 Task: Create a due date automation trigger when advanced on, on the tuesday after a card is due add dates without a start date at 11:00 AM.
Action: Mouse moved to (1108, 86)
Screenshot: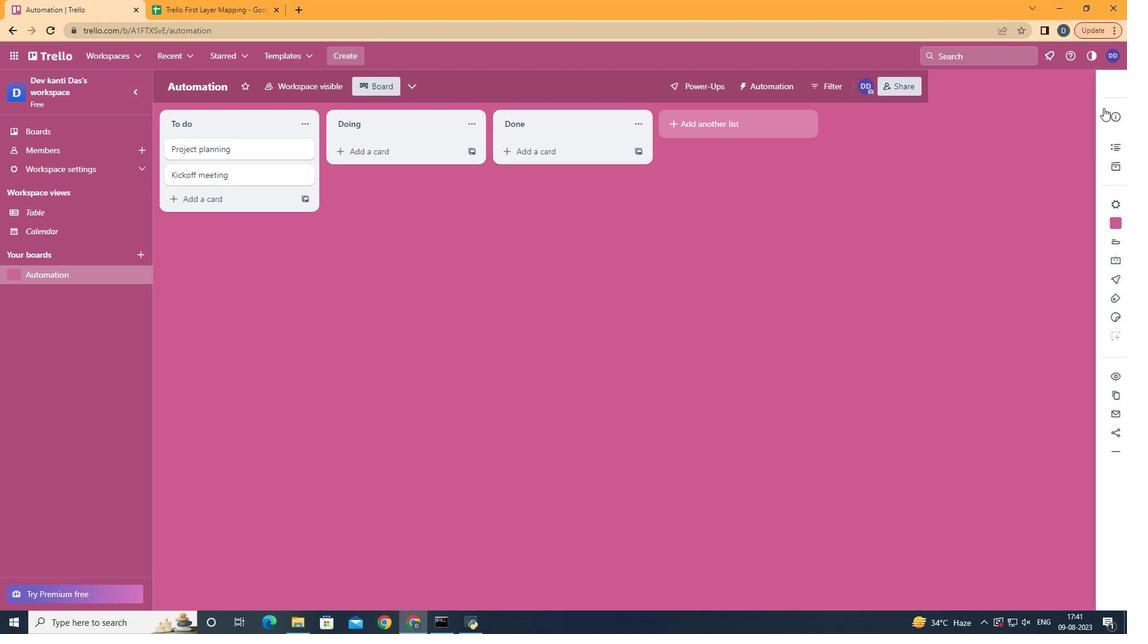 
Action: Mouse pressed left at (1108, 86)
Screenshot: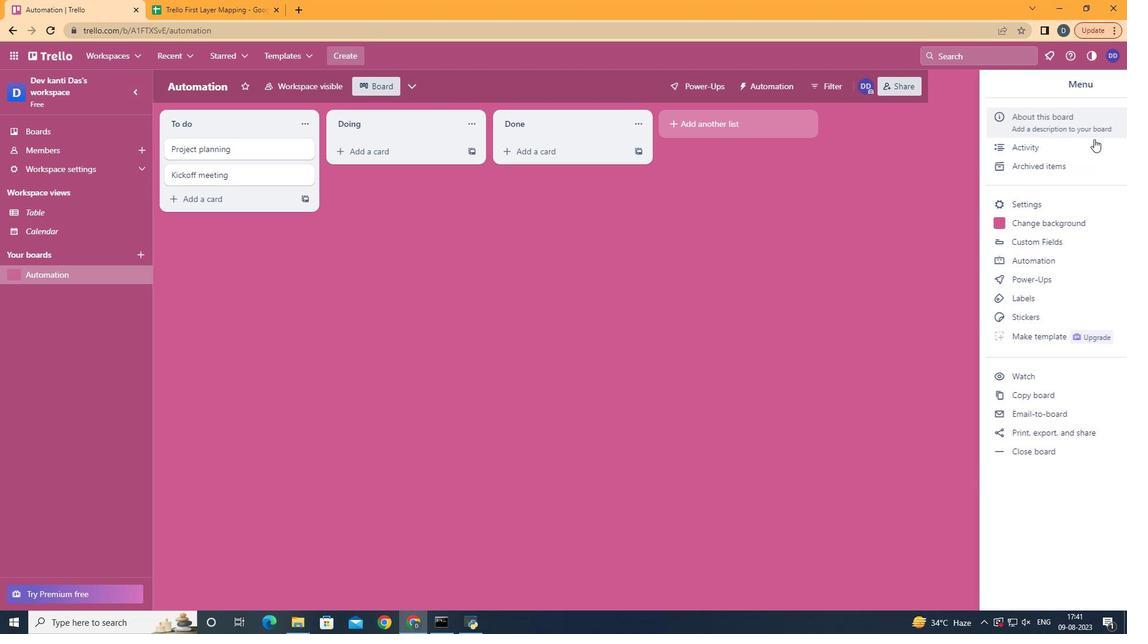 
Action: Mouse moved to (1001, 261)
Screenshot: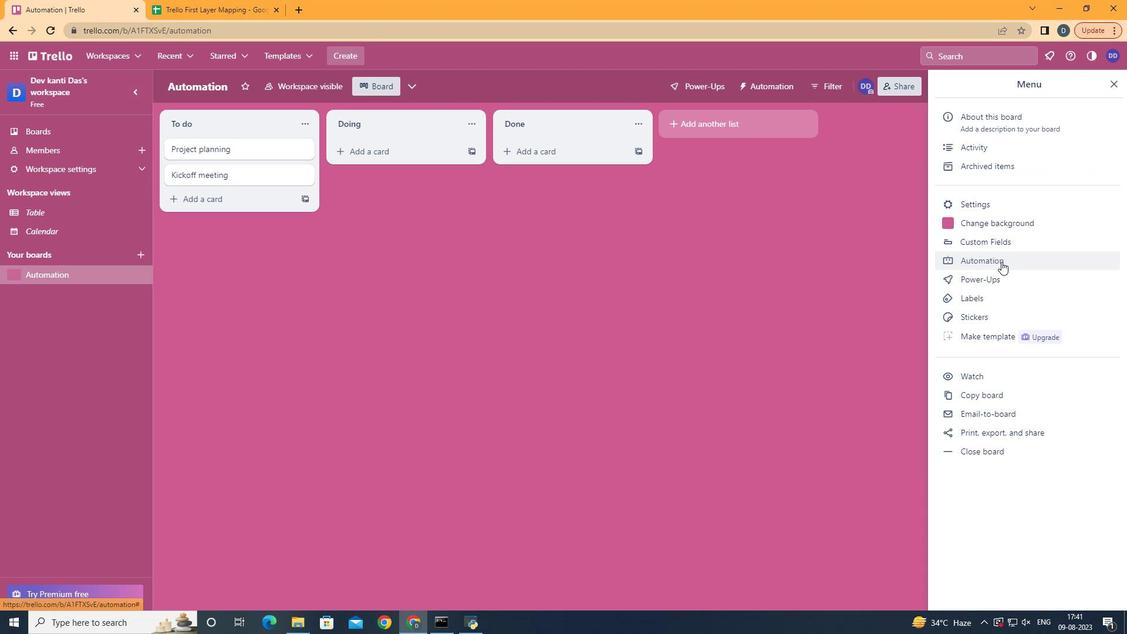 
Action: Mouse pressed left at (1001, 261)
Screenshot: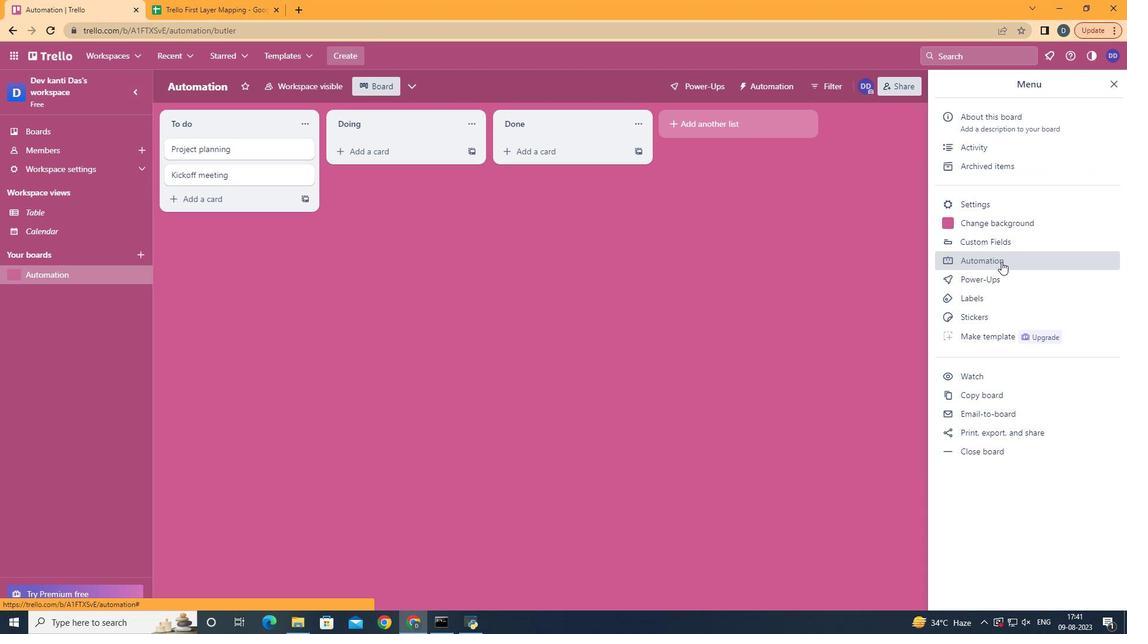
Action: Mouse moved to (227, 232)
Screenshot: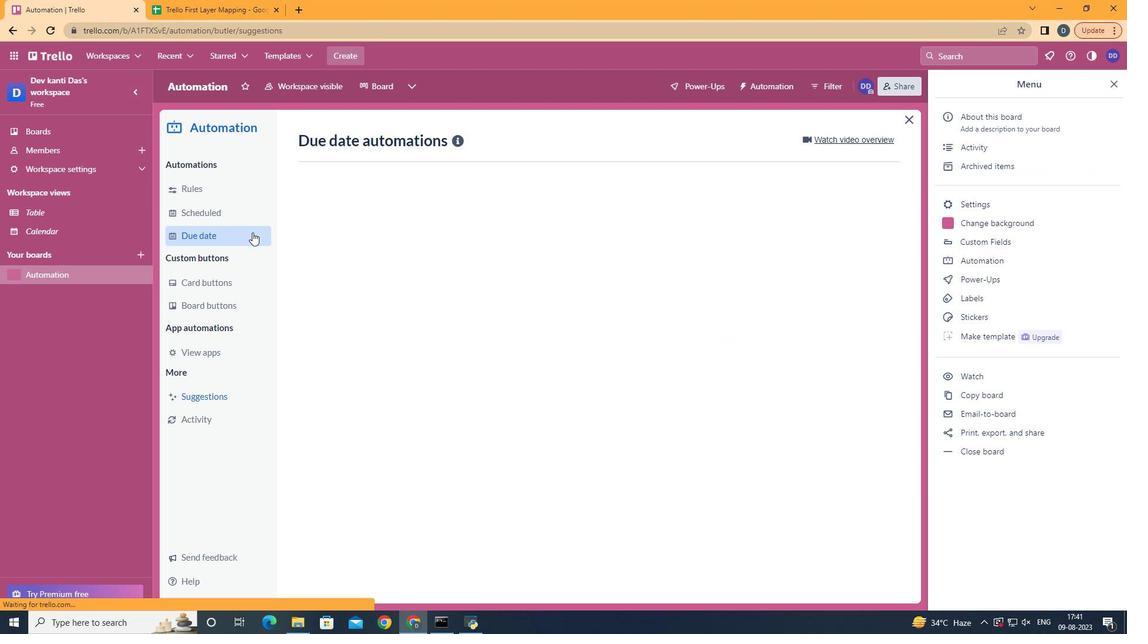 
Action: Mouse pressed left at (227, 232)
Screenshot: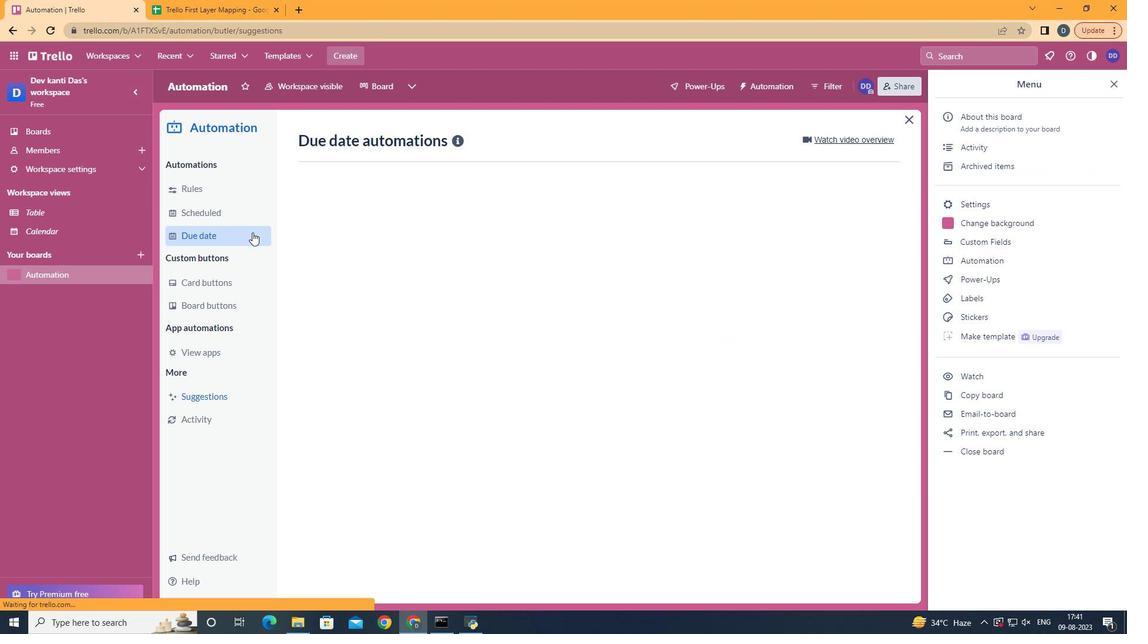
Action: Mouse moved to (827, 136)
Screenshot: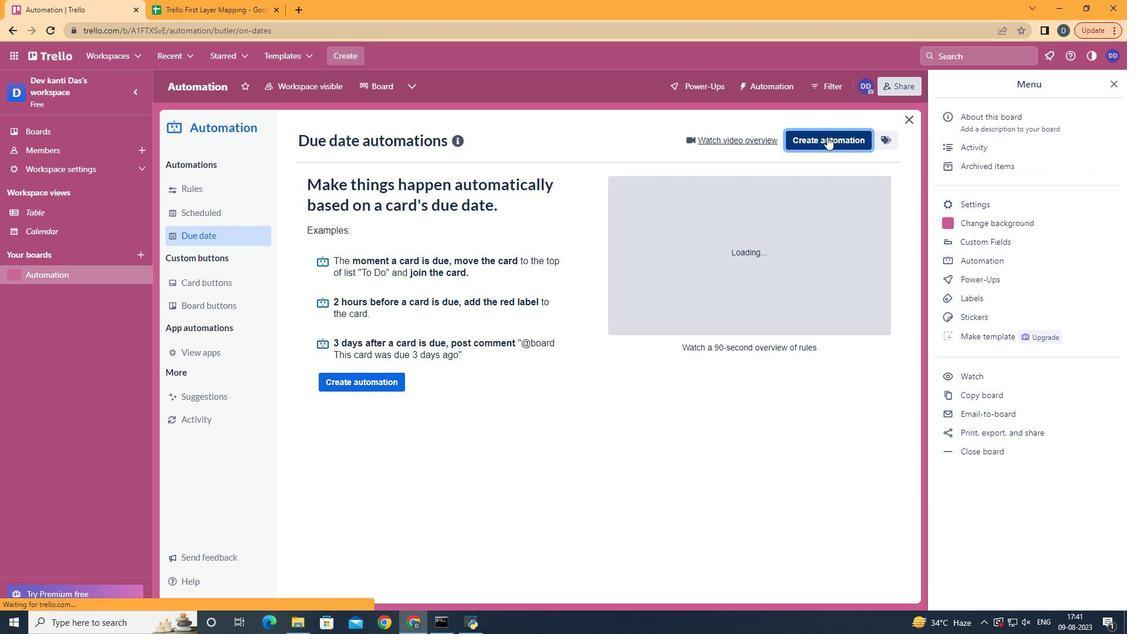 
Action: Mouse pressed left at (827, 136)
Screenshot: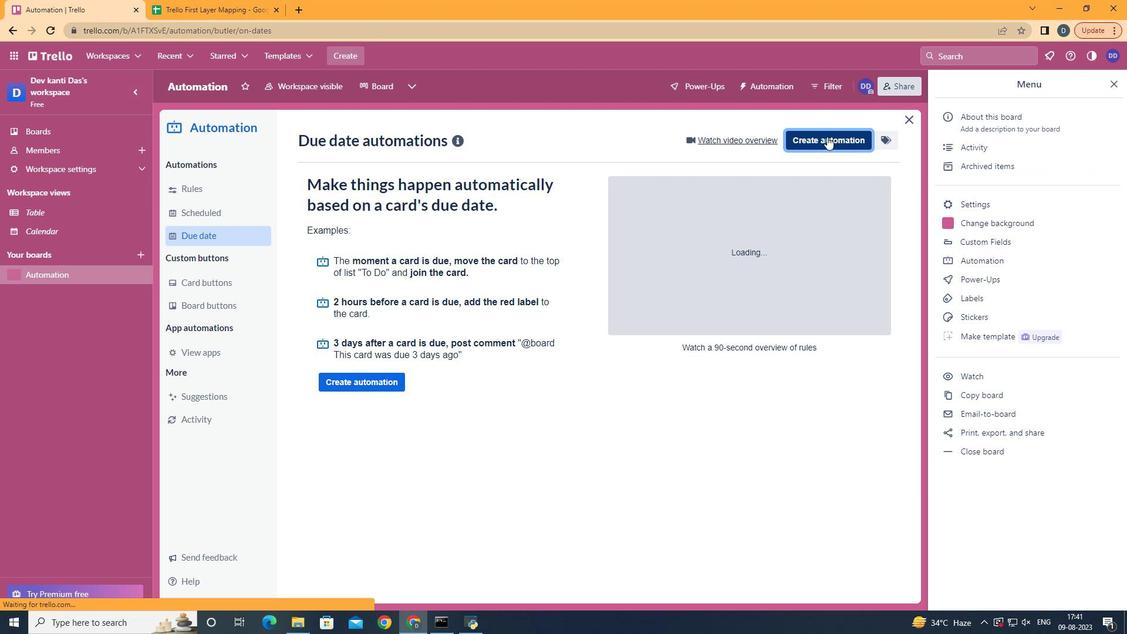 
Action: Mouse moved to (603, 248)
Screenshot: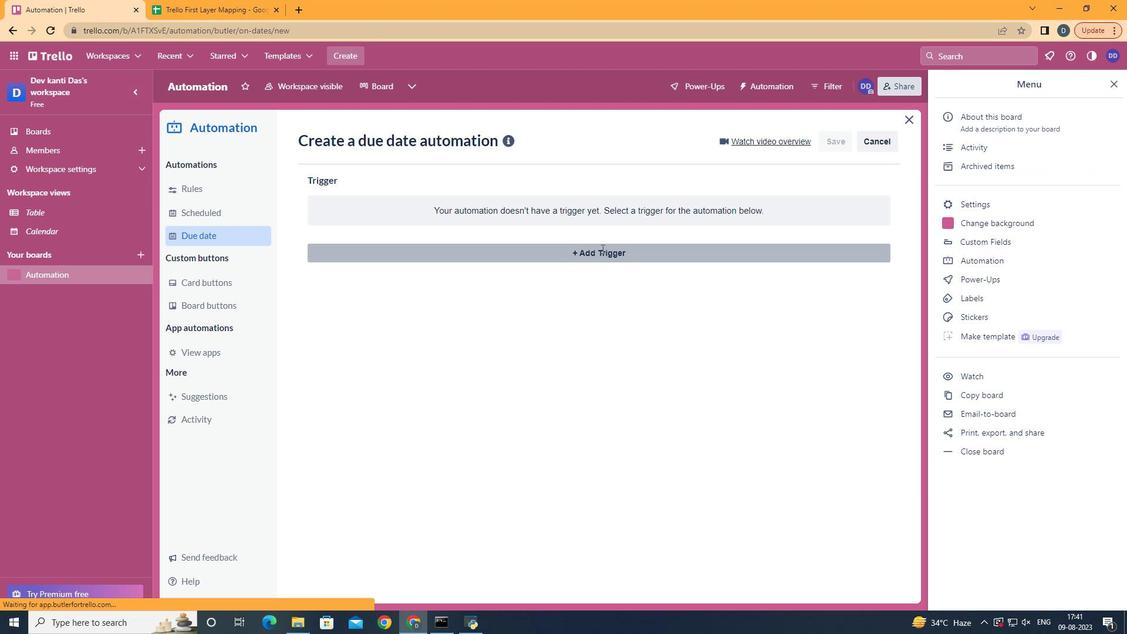
Action: Mouse pressed left at (603, 248)
Screenshot: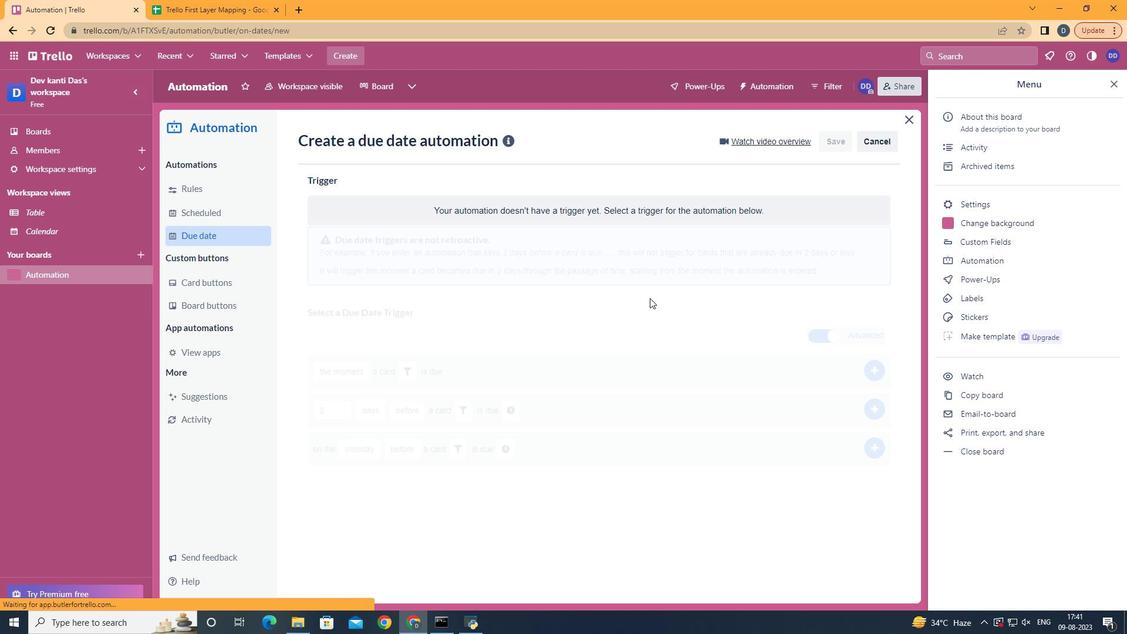 
Action: Mouse moved to (379, 333)
Screenshot: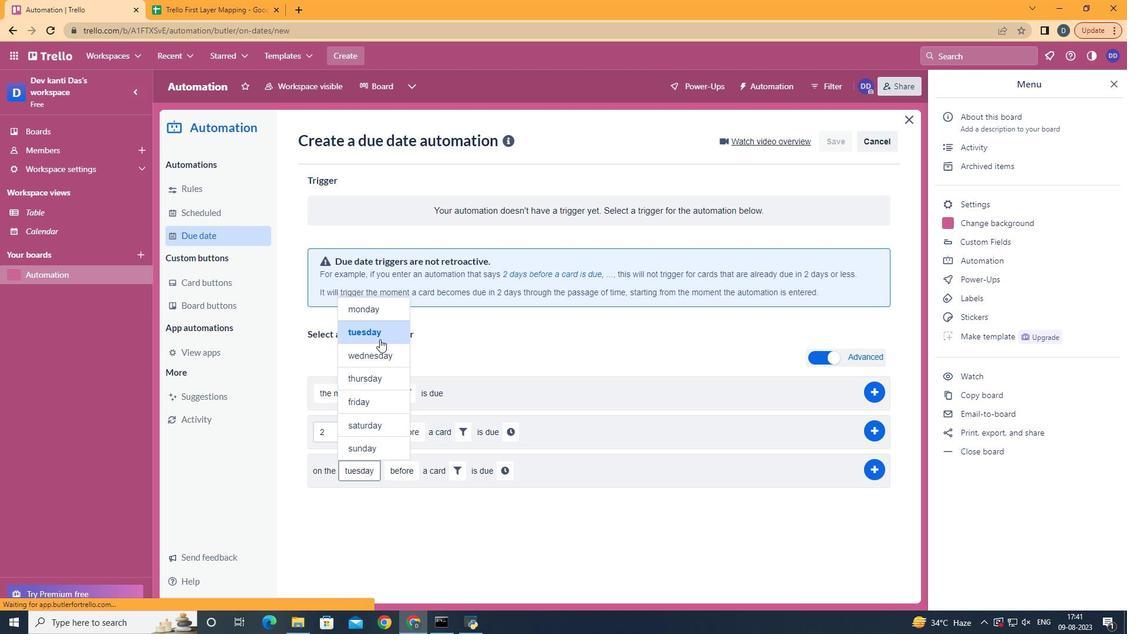 
Action: Mouse pressed left at (379, 333)
Screenshot: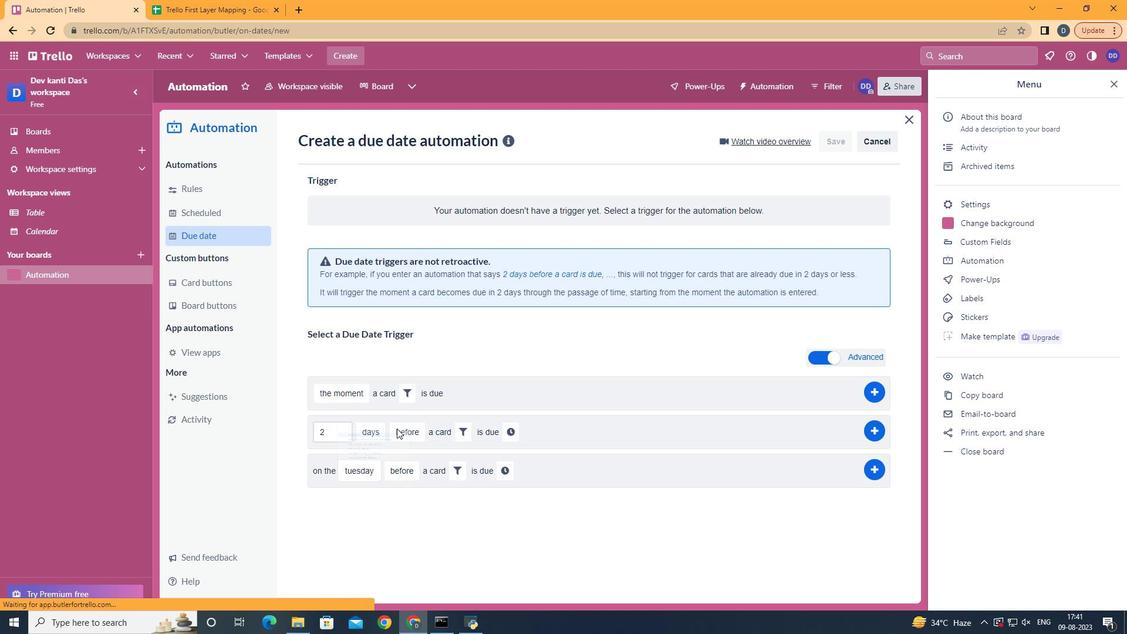
Action: Mouse moved to (424, 510)
Screenshot: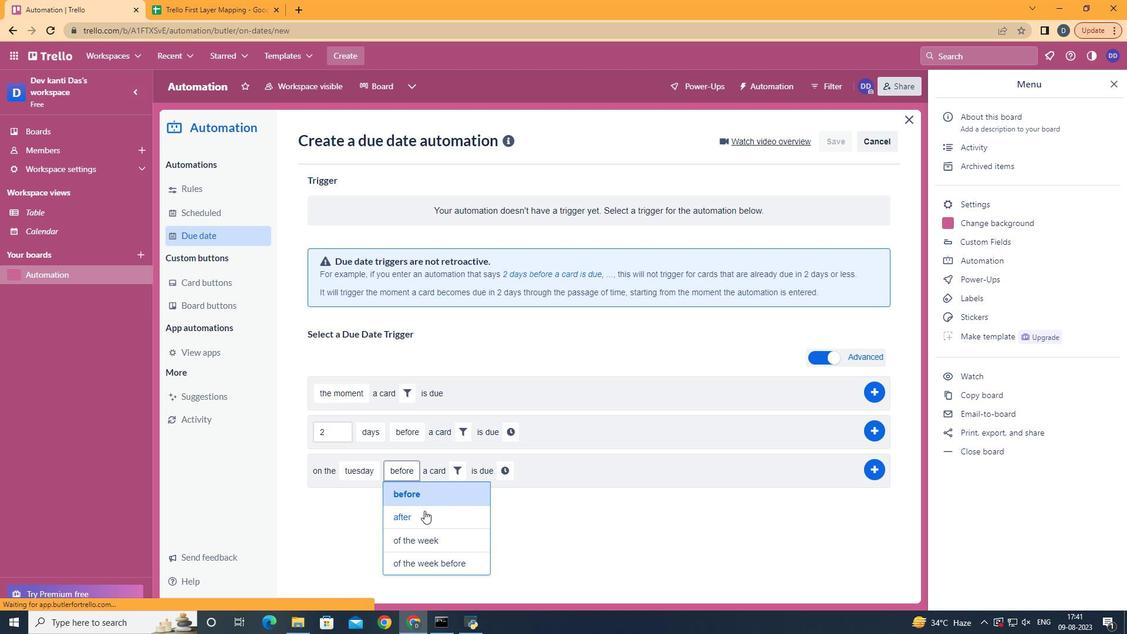 
Action: Mouse pressed left at (424, 510)
Screenshot: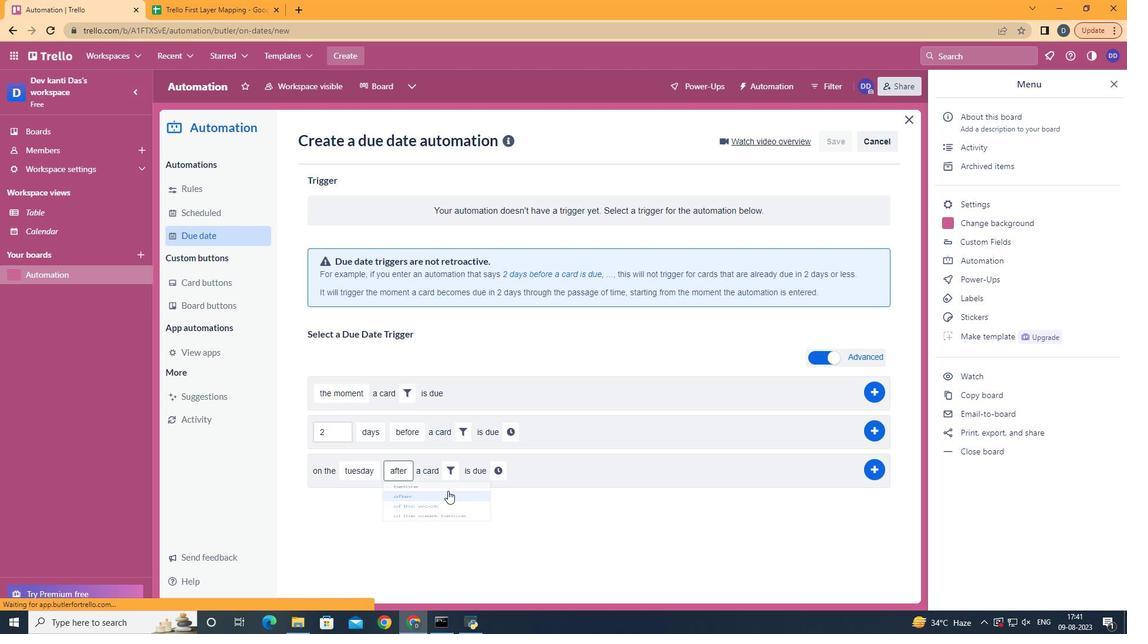 
Action: Mouse moved to (452, 479)
Screenshot: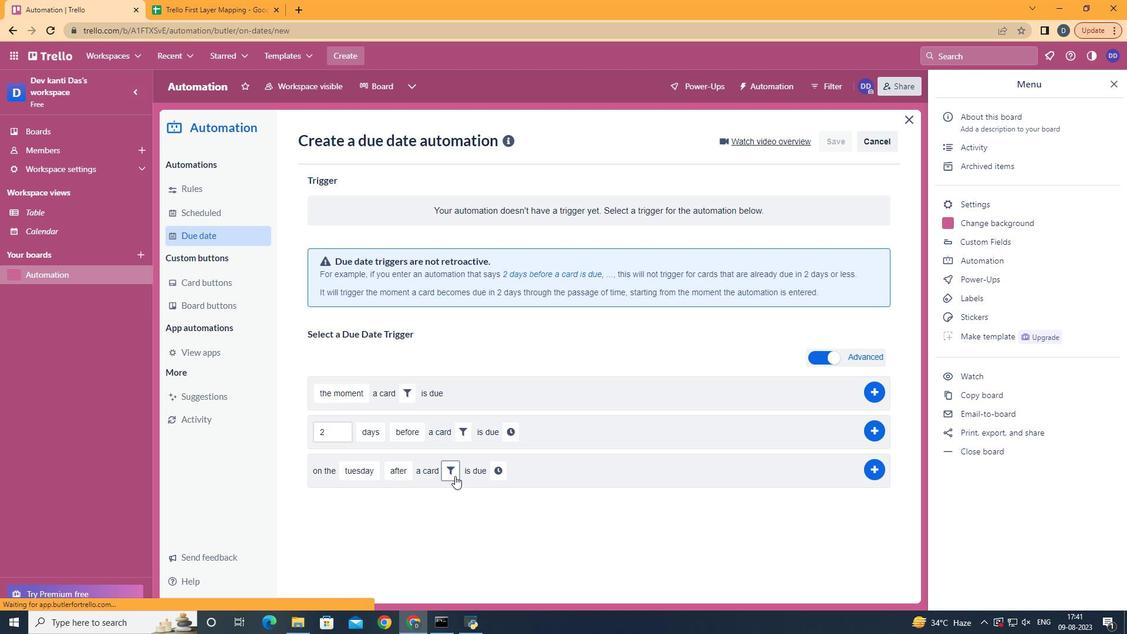 
Action: Mouse pressed left at (452, 479)
Screenshot: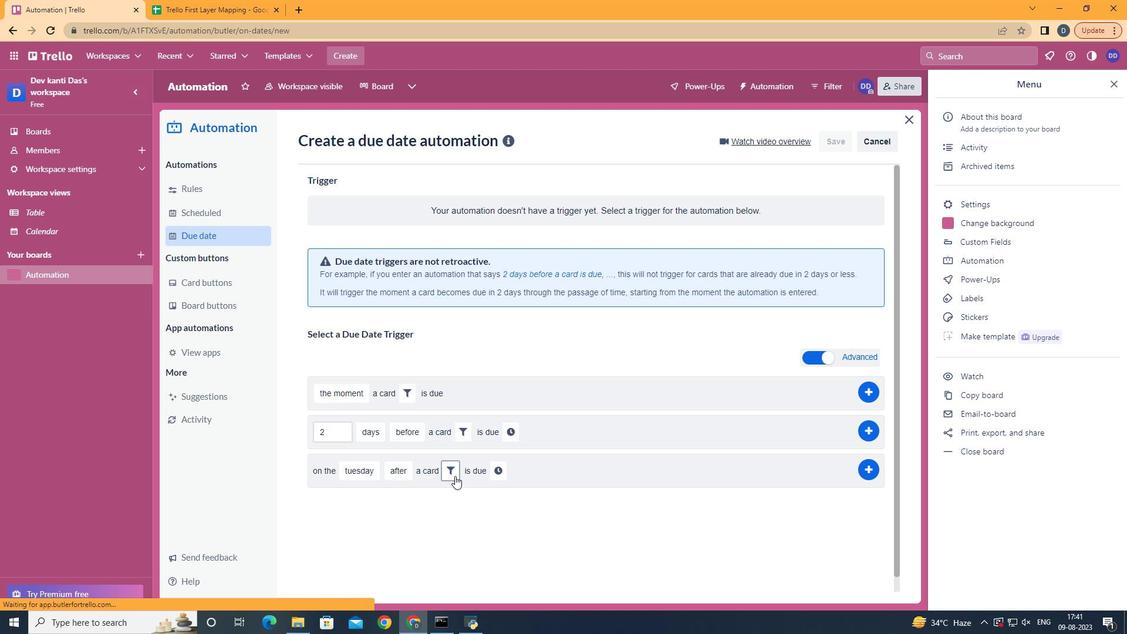 
Action: Mouse moved to (505, 512)
Screenshot: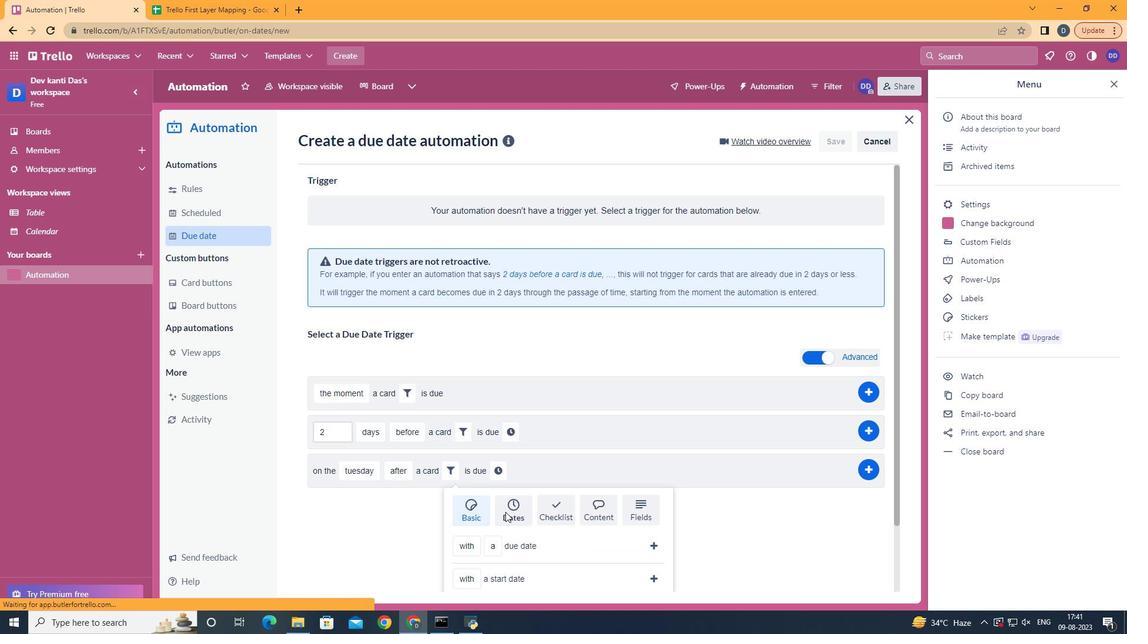 
Action: Mouse pressed left at (505, 512)
Screenshot: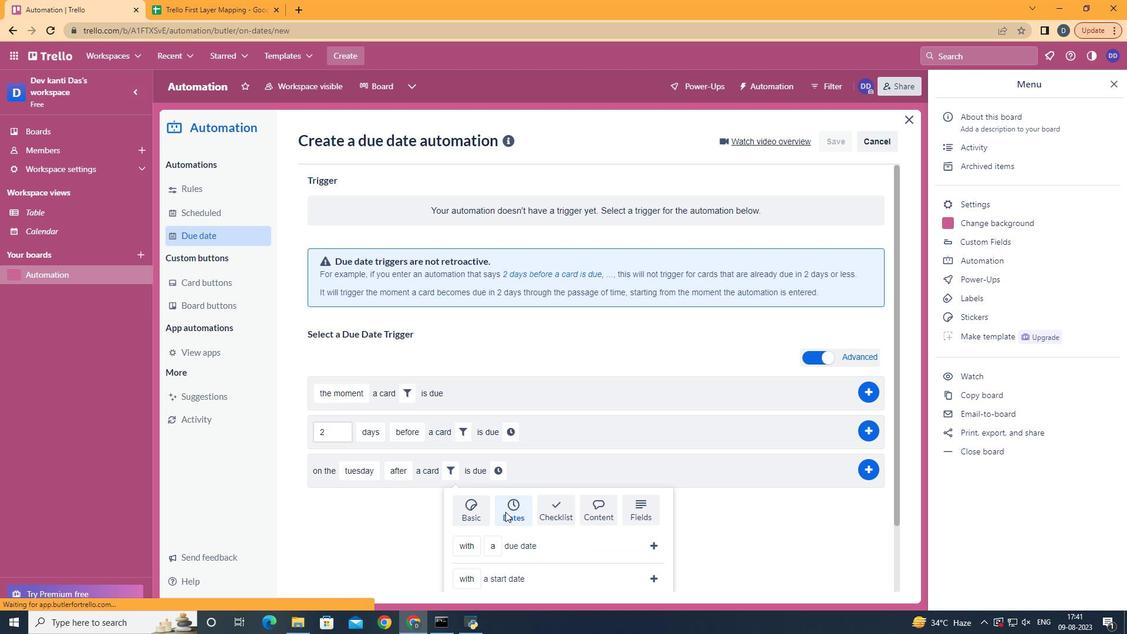 
Action: Mouse scrolled (505, 511) with delta (0, 0)
Screenshot: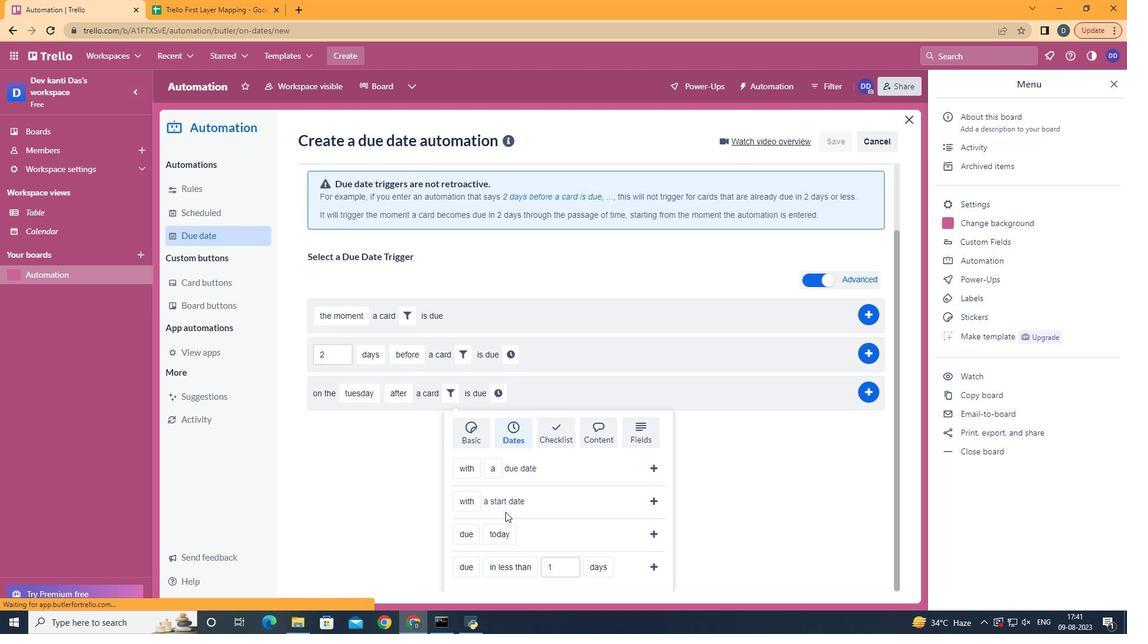 
Action: Mouse scrolled (505, 511) with delta (0, 0)
Screenshot: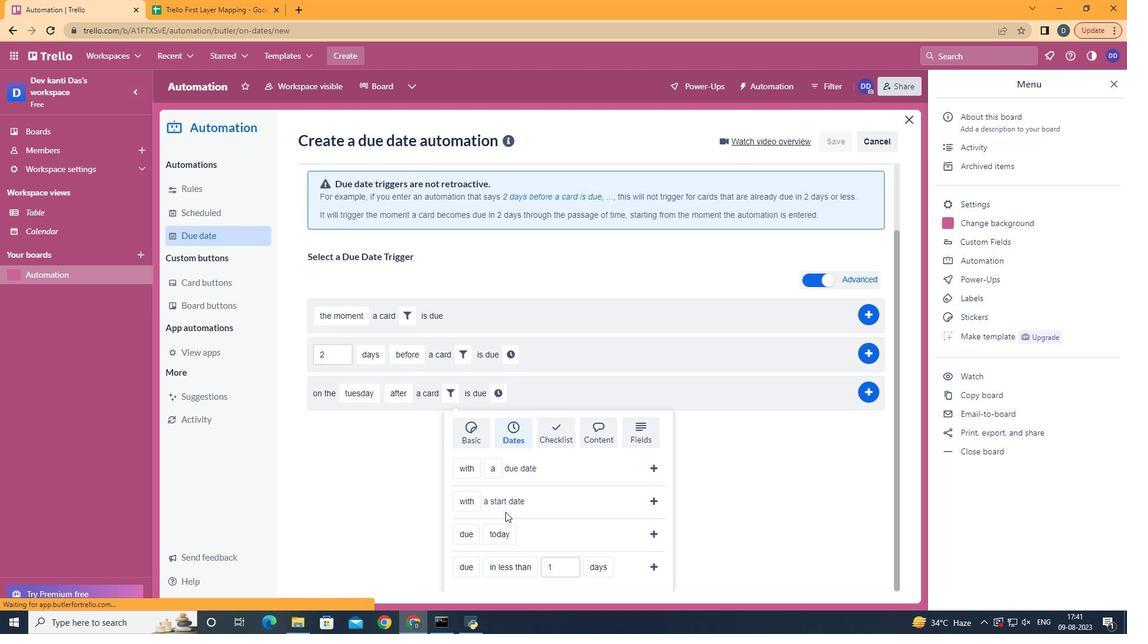 
Action: Mouse scrolled (505, 511) with delta (0, 0)
Screenshot: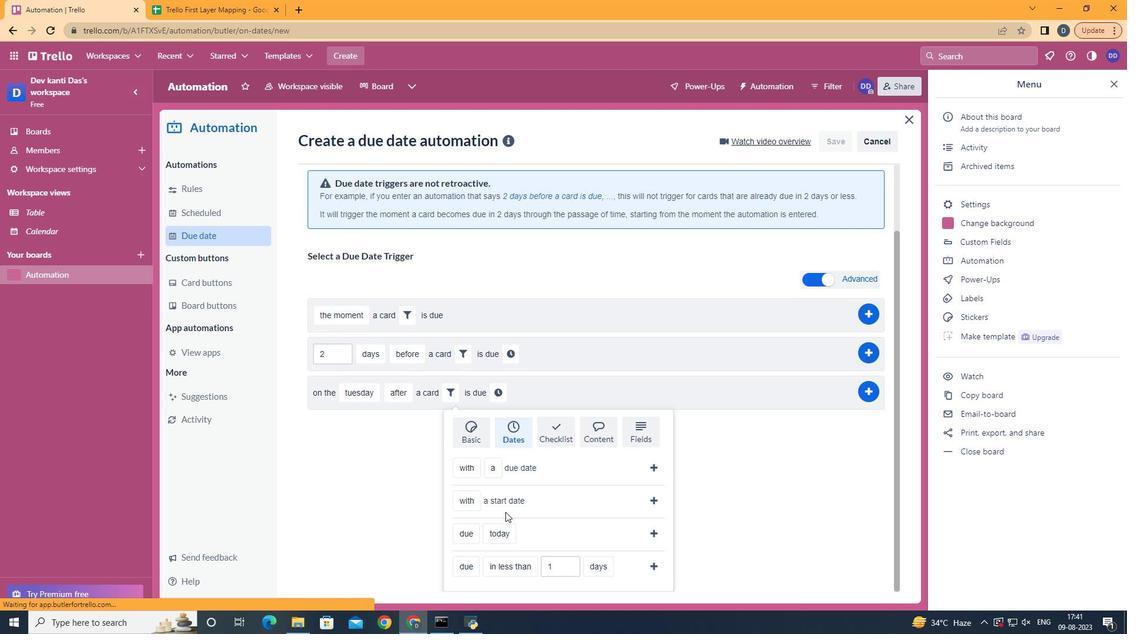 
Action: Mouse scrolled (505, 511) with delta (0, 0)
Screenshot: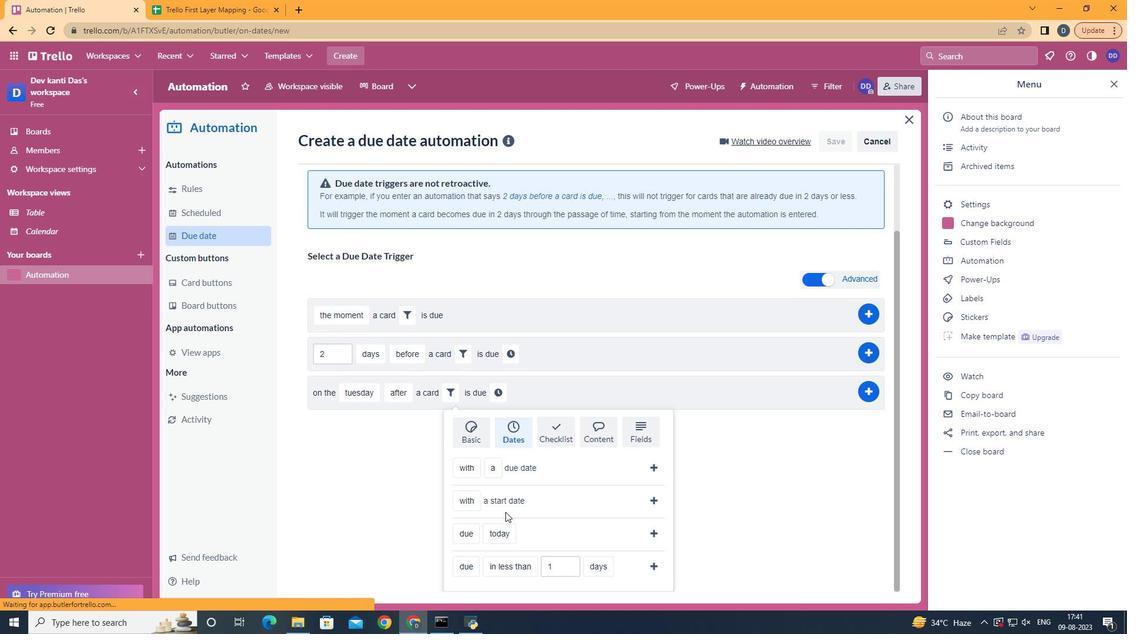 
Action: Mouse scrolled (505, 511) with delta (0, 0)
Screenshot: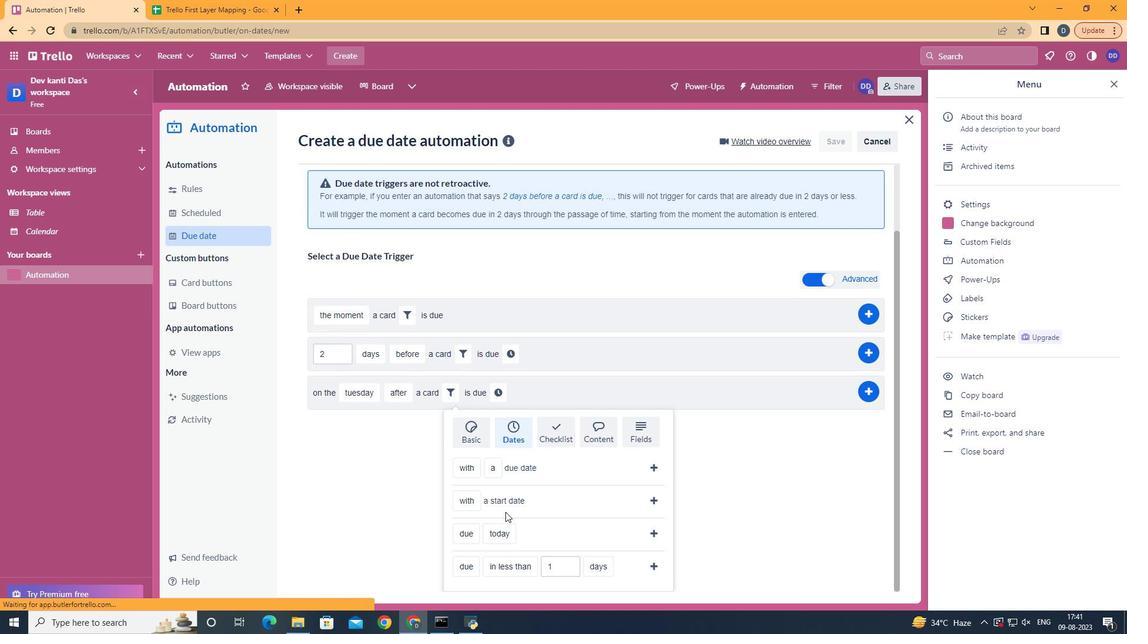 
Action: Mouse moved to (473, 543)
Screenshot: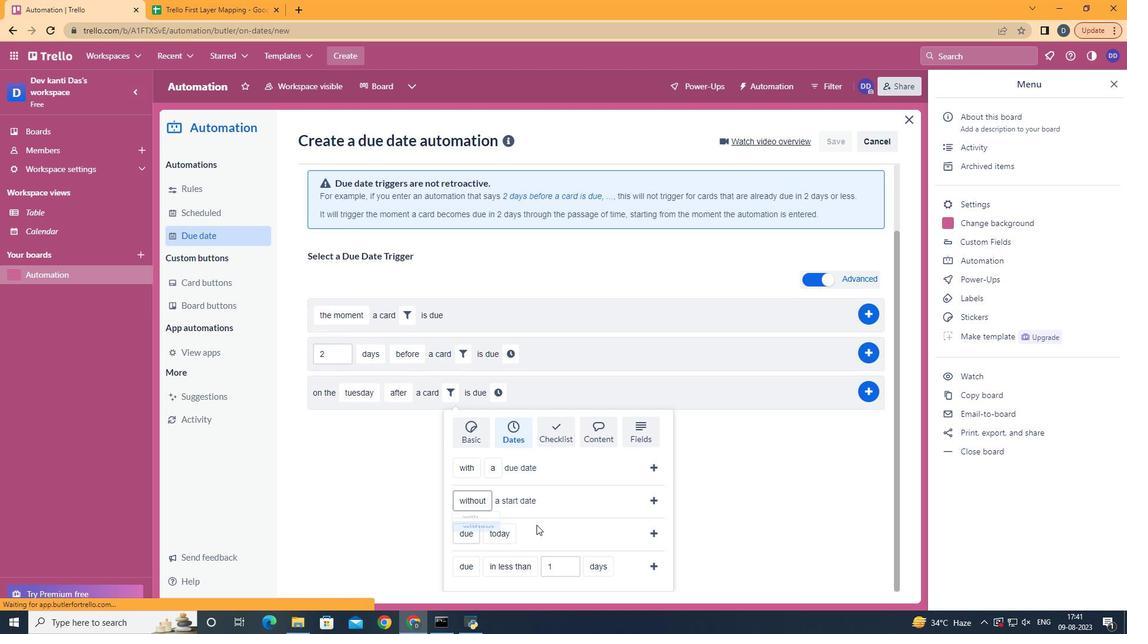 
Action: Mouse pressed left at (473, 543)
Screenshot: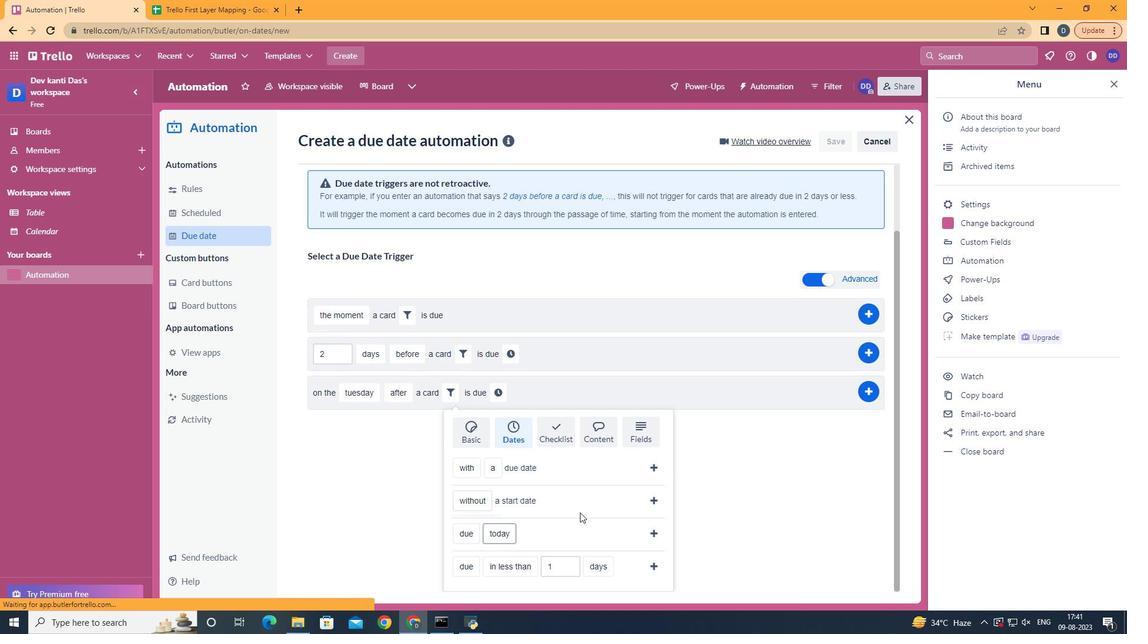 
Action: Mouse moved to (648, 499)
Screenshot: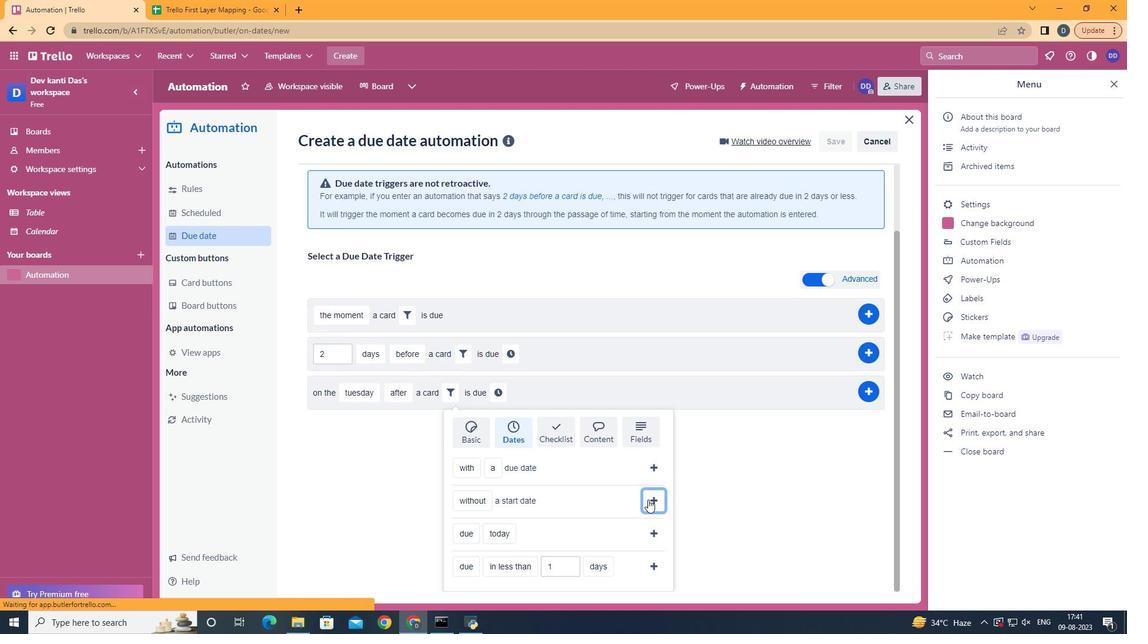 
Action: Mouse pressed left at (648, 499)
Screenshot: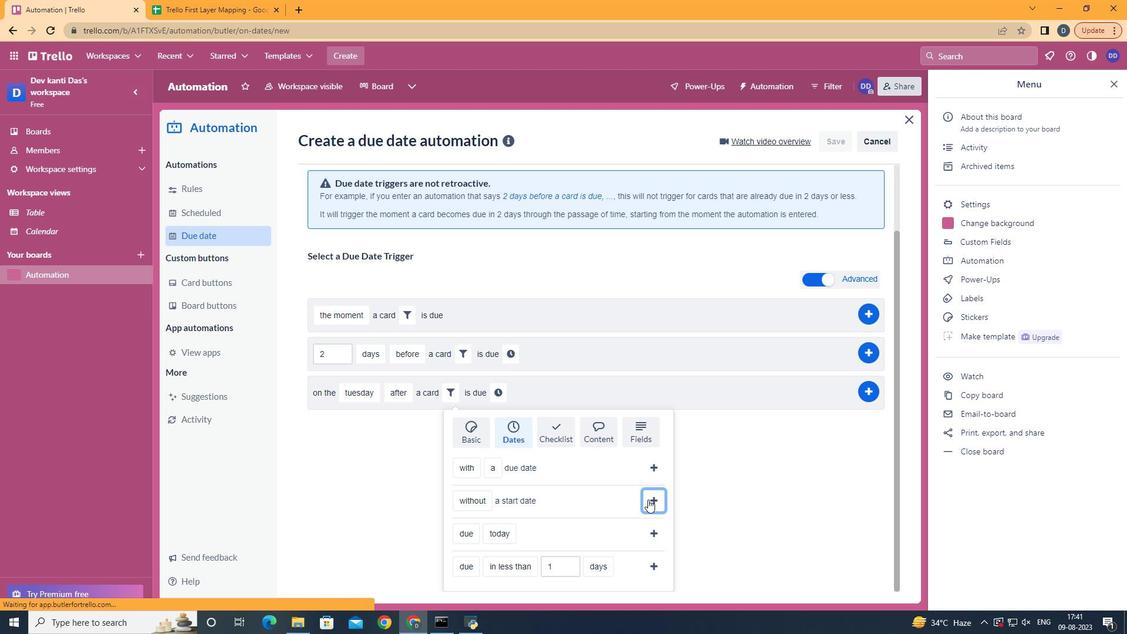 
Action: Mouse moved to (591, 464)
Screenshot: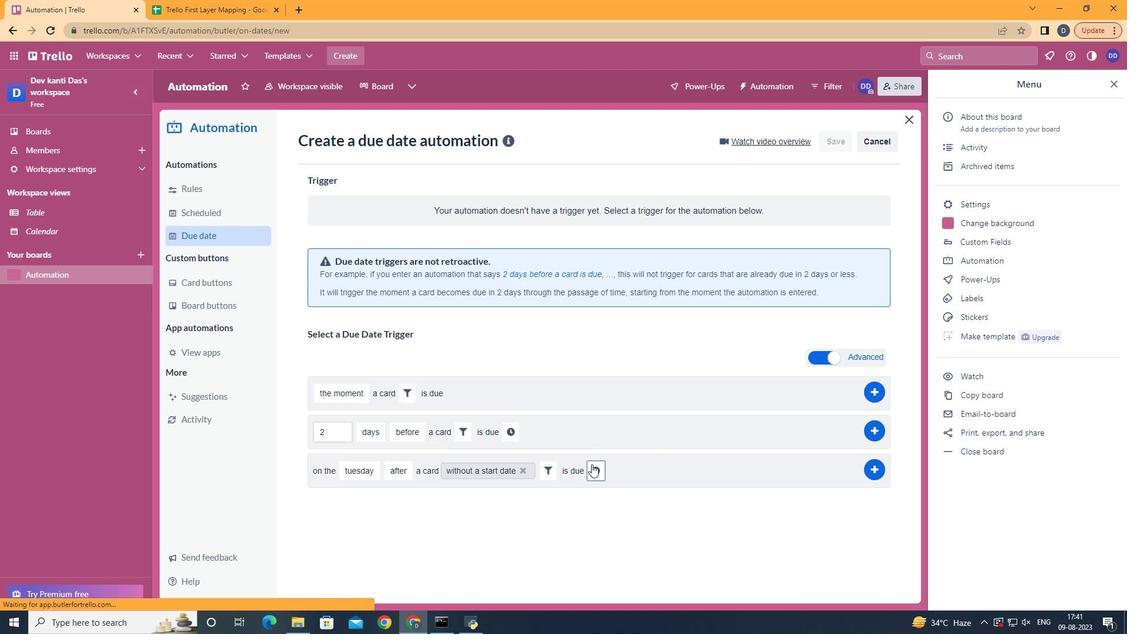 
Action: Mouse pressed left at (591, 464)
Screenshot: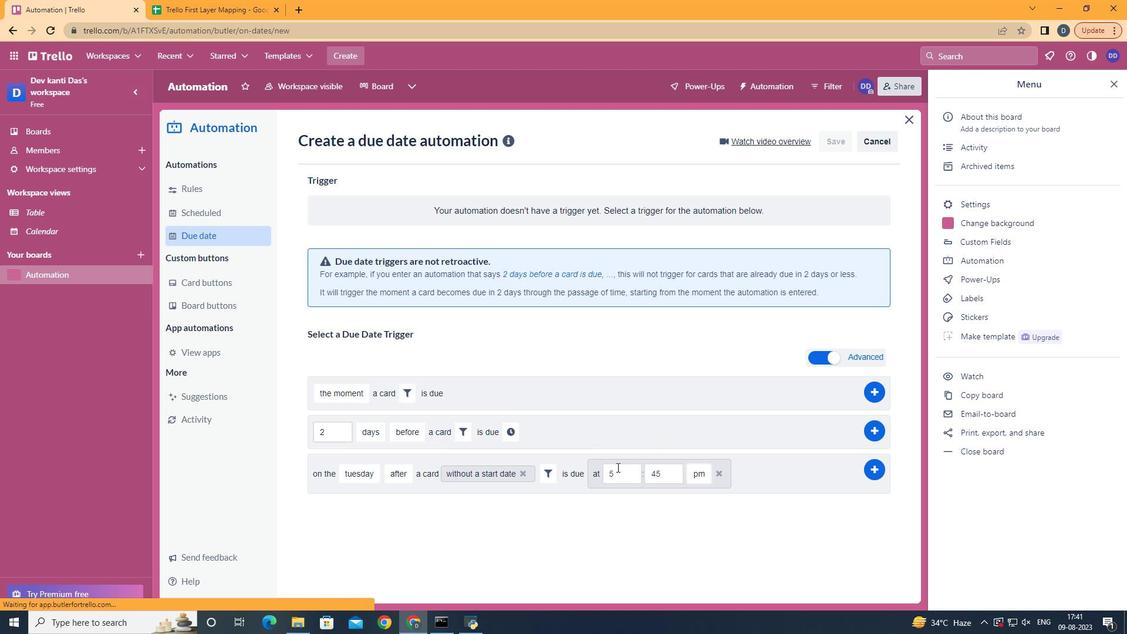 
Action: Mouse moved to (619, 467)
Screenshot: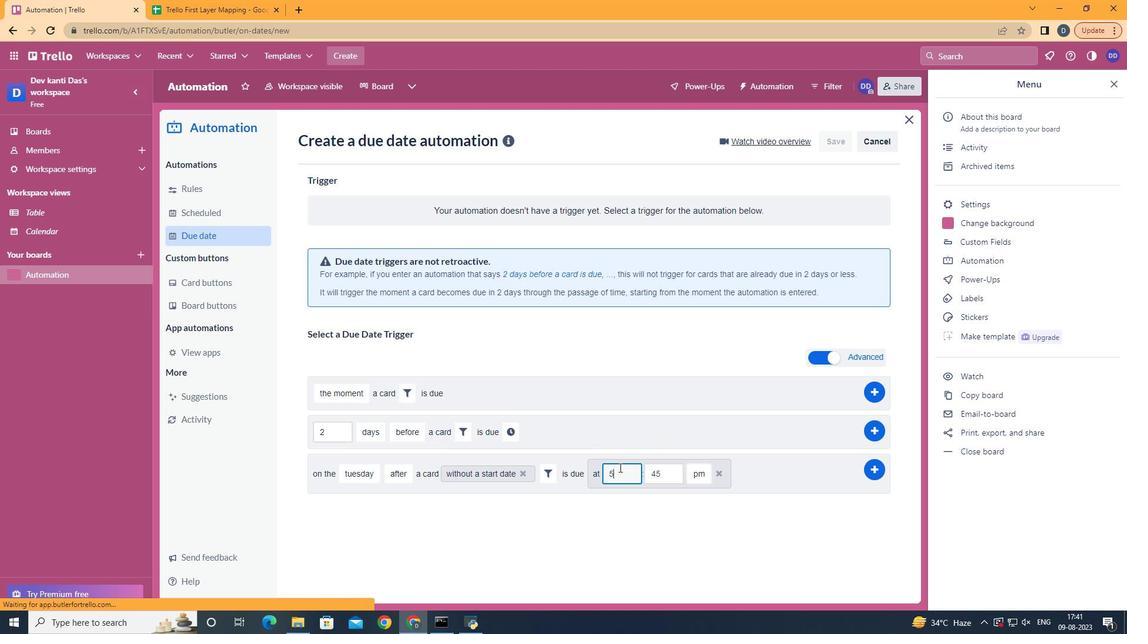 
Action: Mouse pressed left at (619, 467)
Screenshot: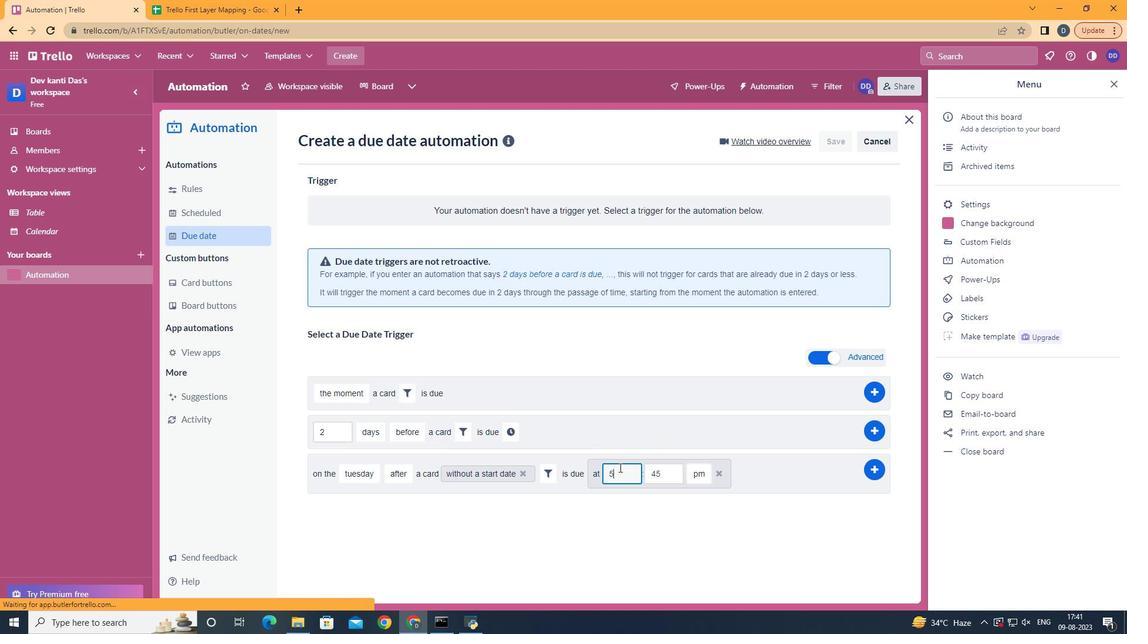 
Action: Mouse moved to (621, 466)
Screenshot: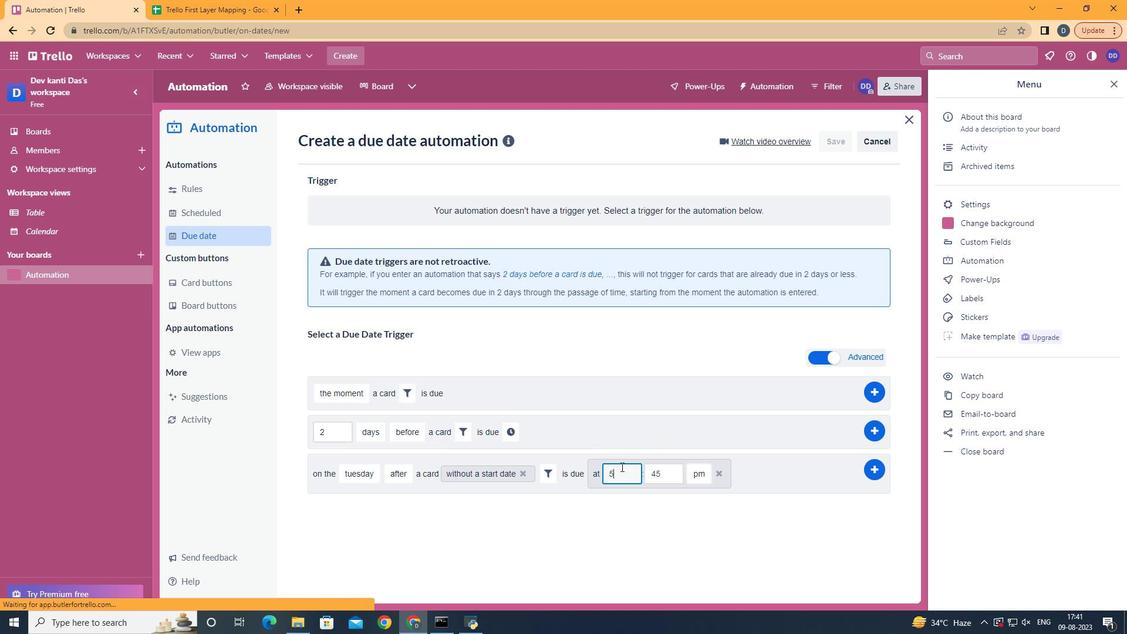 
Action: Key pressed <Key.backspace>11
Screenshot: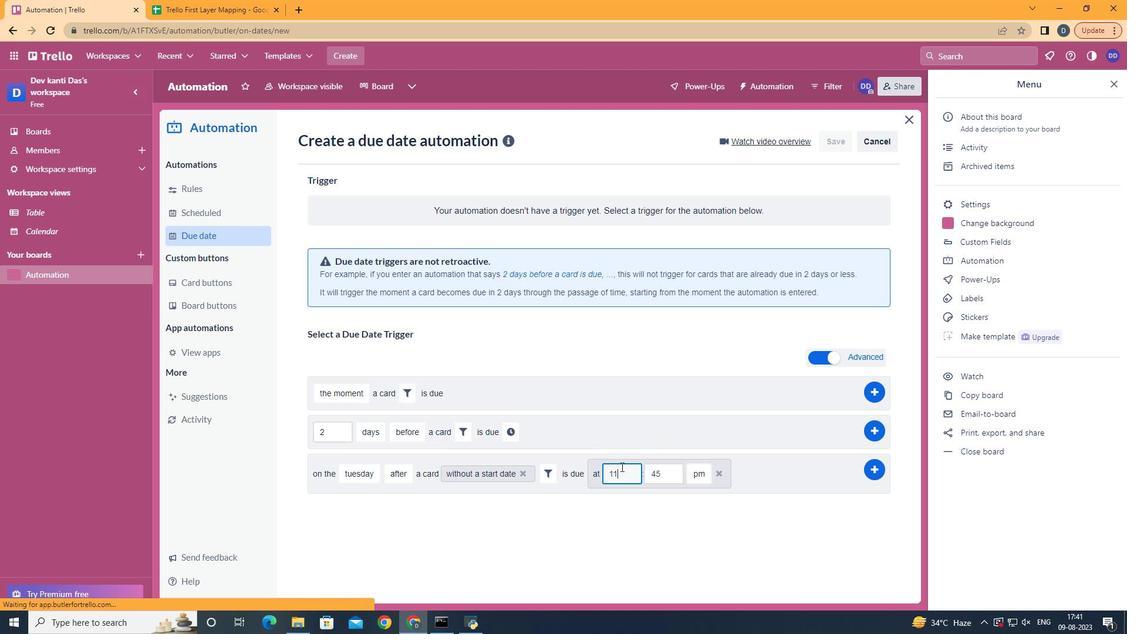 
Action: Mouse moved to (659, 471)
Screenshot: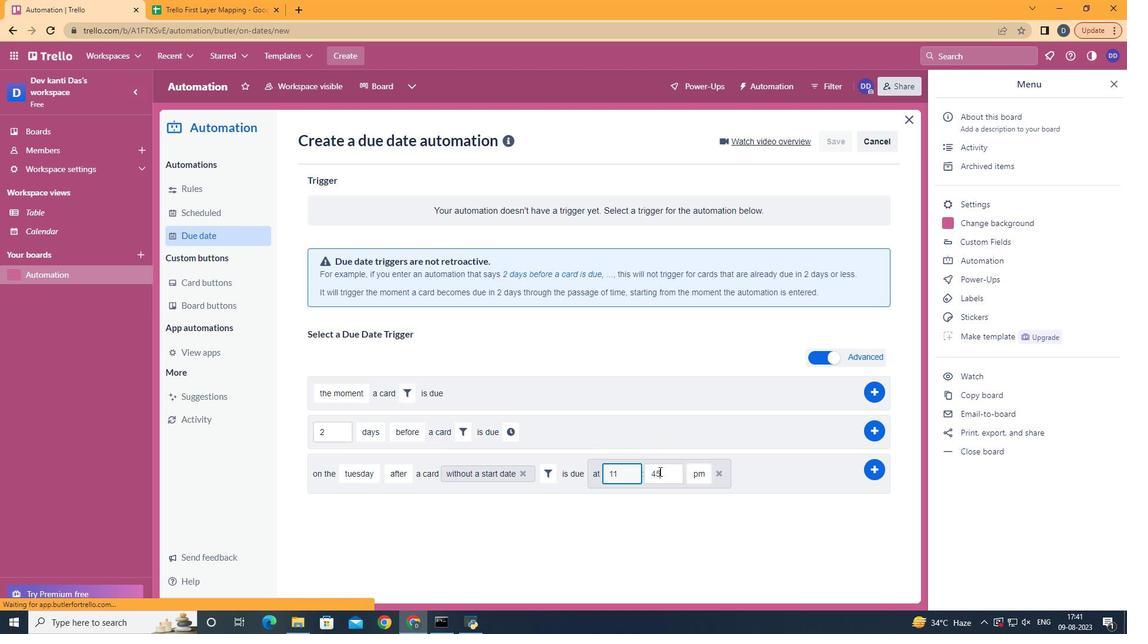 
Action: Mouse pressed left at (659, 471)
Screenshot: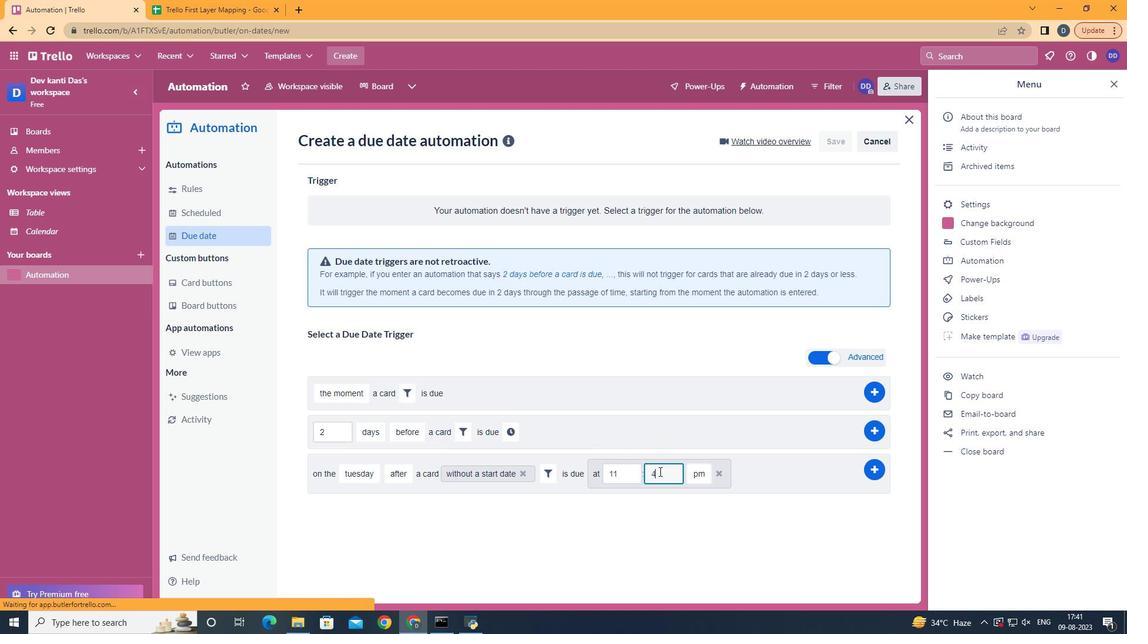 
Action: Key pressed <Key.backspace>
Screenshot: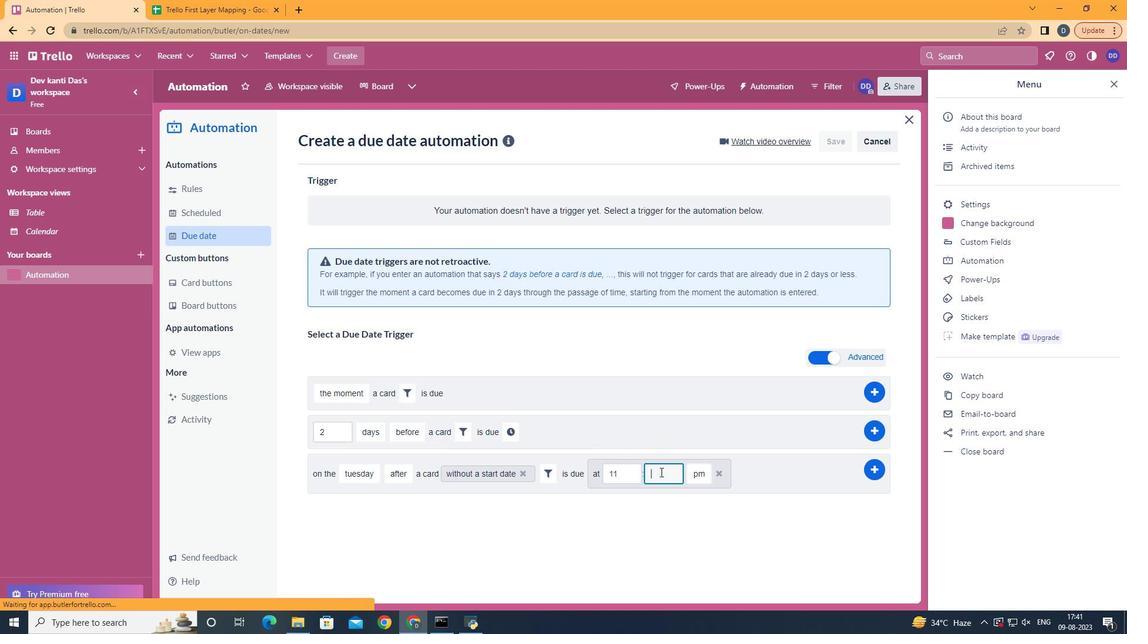 
Action: Mouse moved to (660, 472)
Screenshot: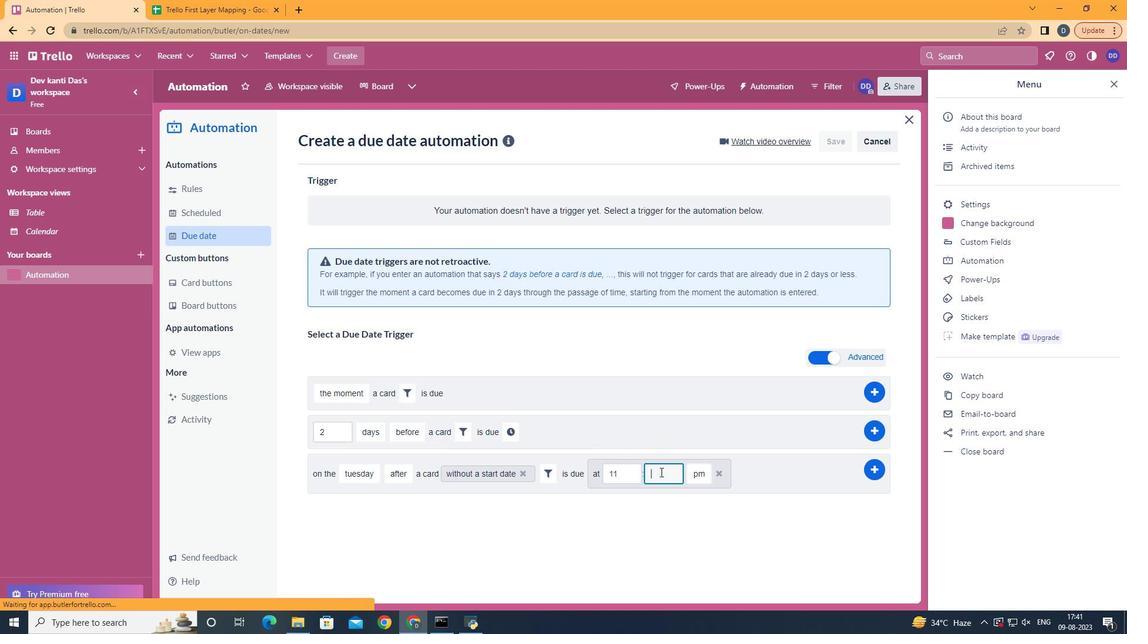 
Action: Key pressed <Key.backspace>00
Screenshot: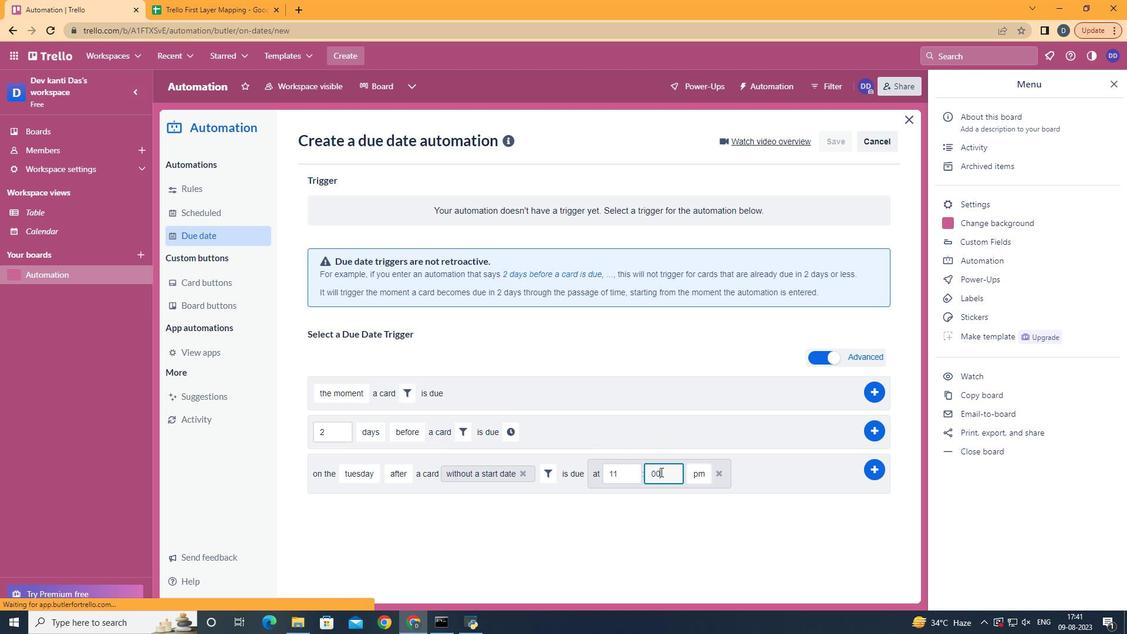 
Action: Mouse moved to (701, 500)
Screenshot: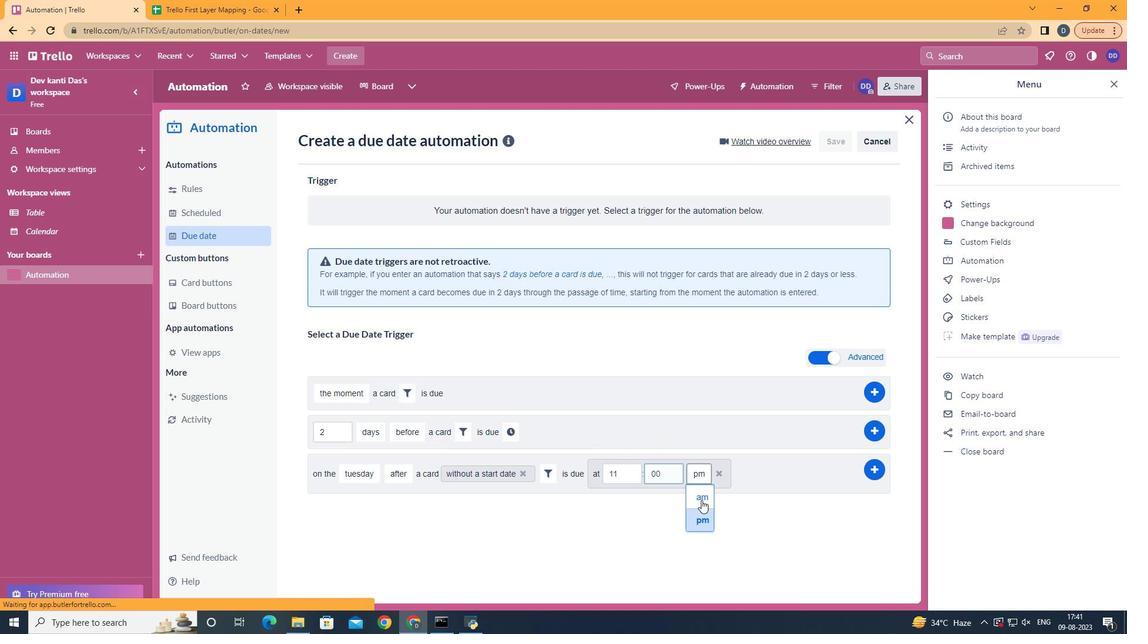 
Action: Mouse pressed left at (701, 500)
Screenshot: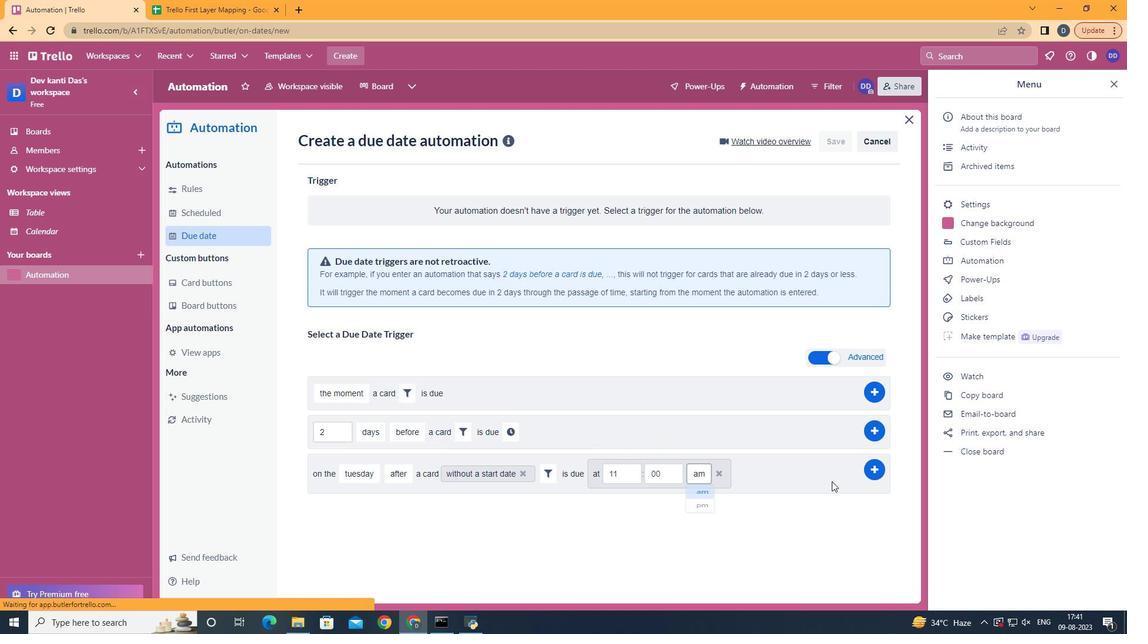
Action: Mouse moved to (876, 469)
Screenshot: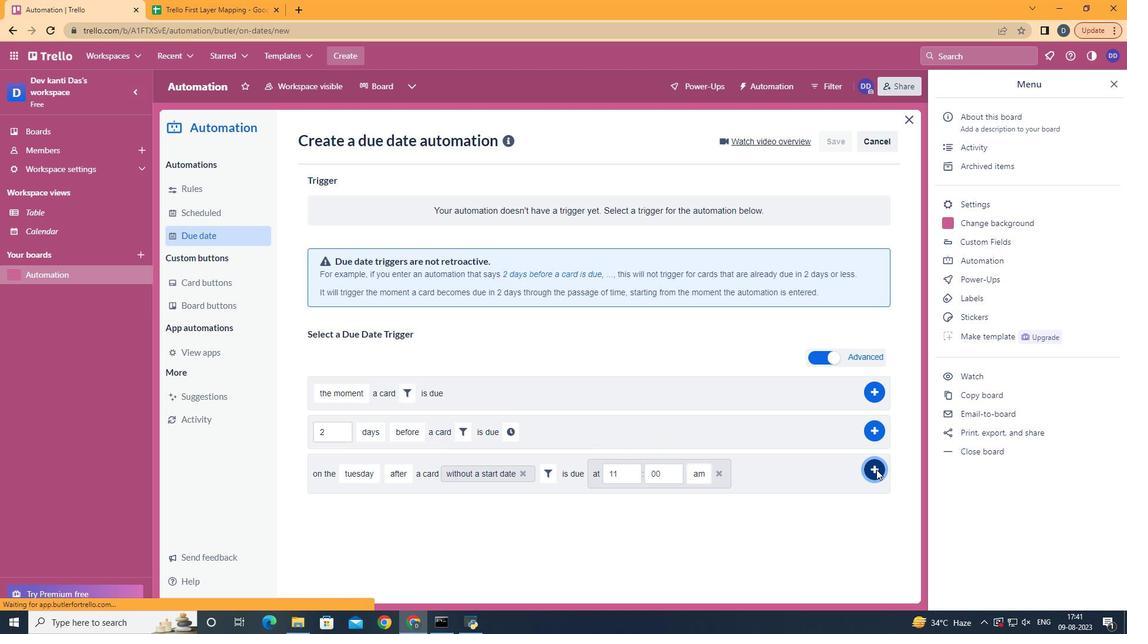 
Action: Mouse pressed left at (876, 469)
Screenshot: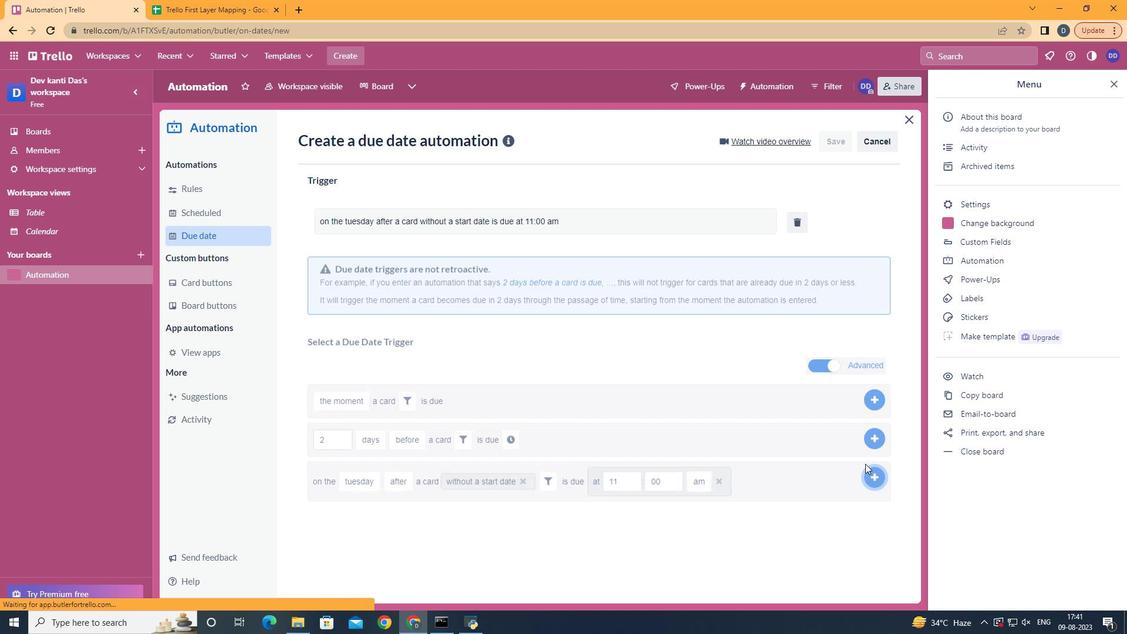 
Action: Mouse moved to (600, 318)
Screenshot: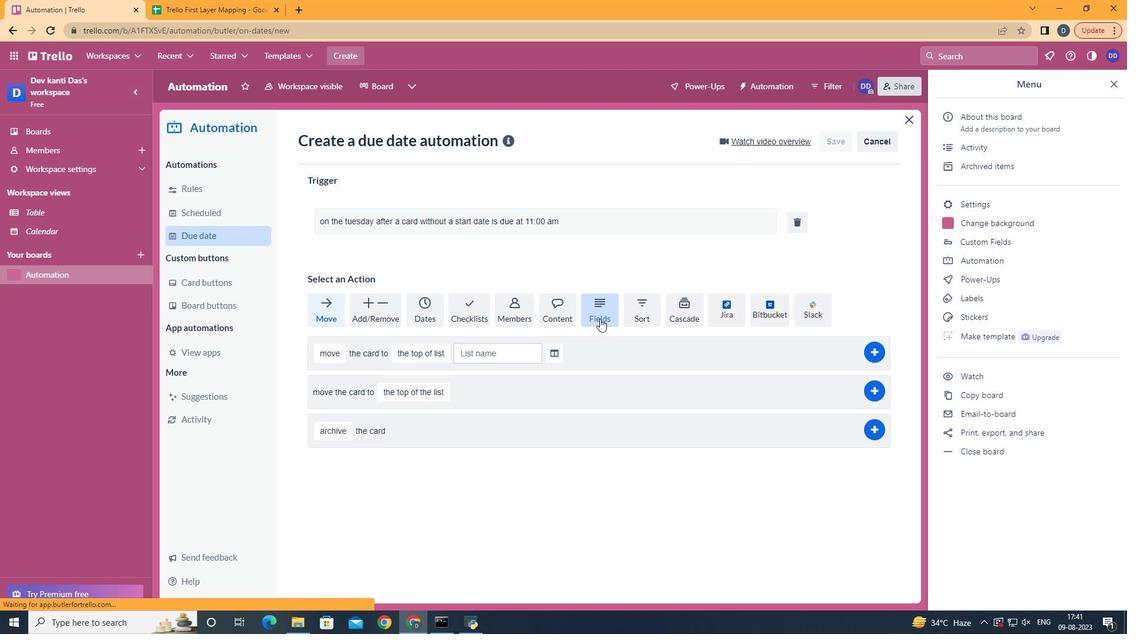 
